 Task: Create List Data Analysis in Board Employee Performance Evaluation to Workspace Employer Branding. Create List Data Visualization in Board Voice of Employee Analysis to Workspace Employer Branding. Create List Business Intelligence in Board Voice of Customer Net Promoter Score and Loyalty Tracking to Workspace Employer Branding
Action: Mouse moved to (67, 334)
Screenshot: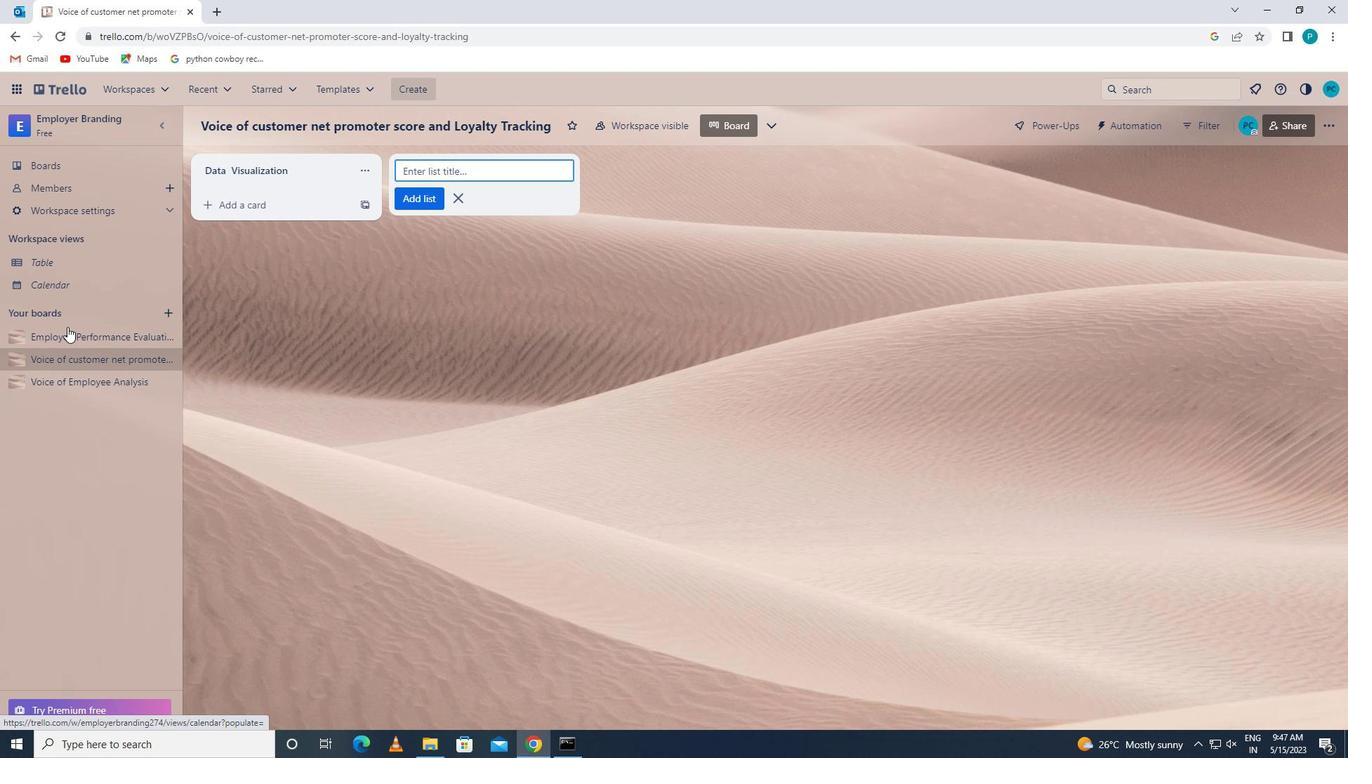 
Action: Mouse pressed left at (67, 334)
Screenshot: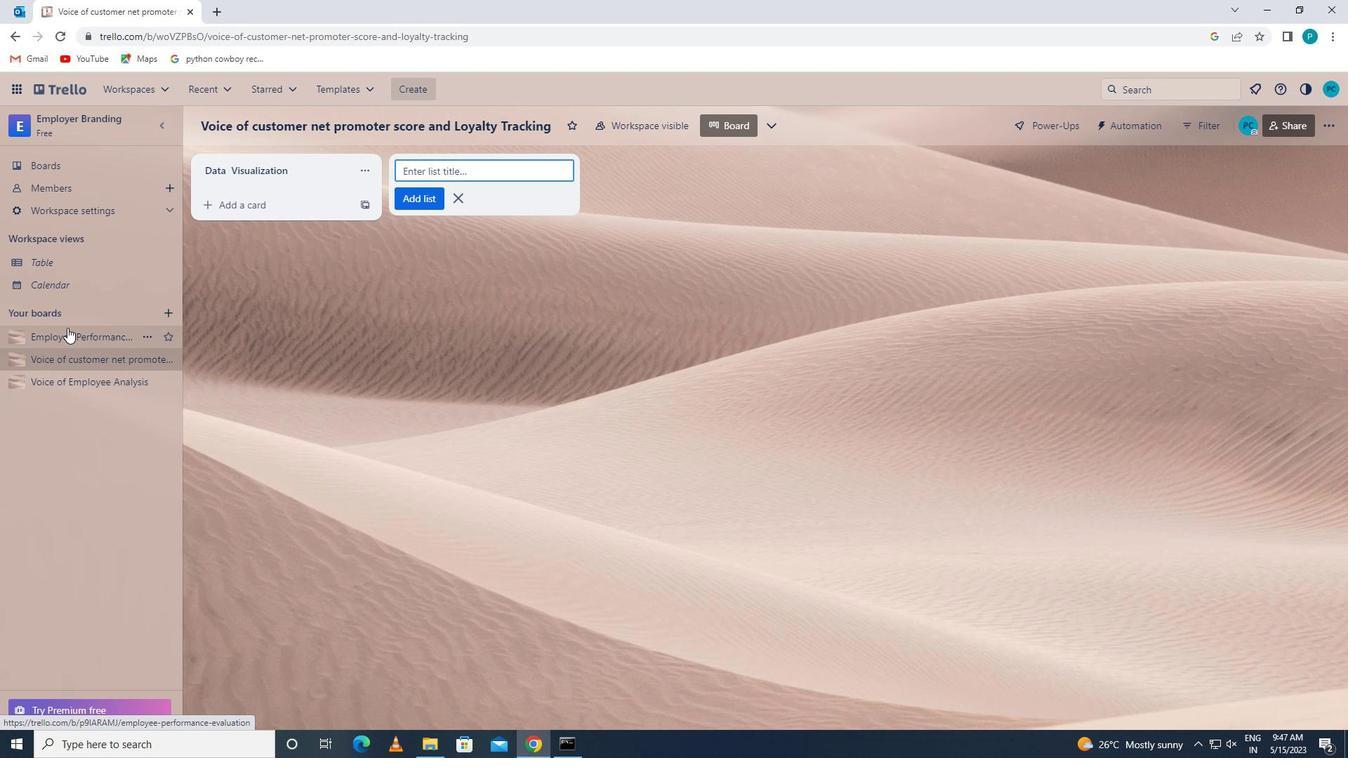 
Action: Mouse moved to (466, 162)
Screenshot: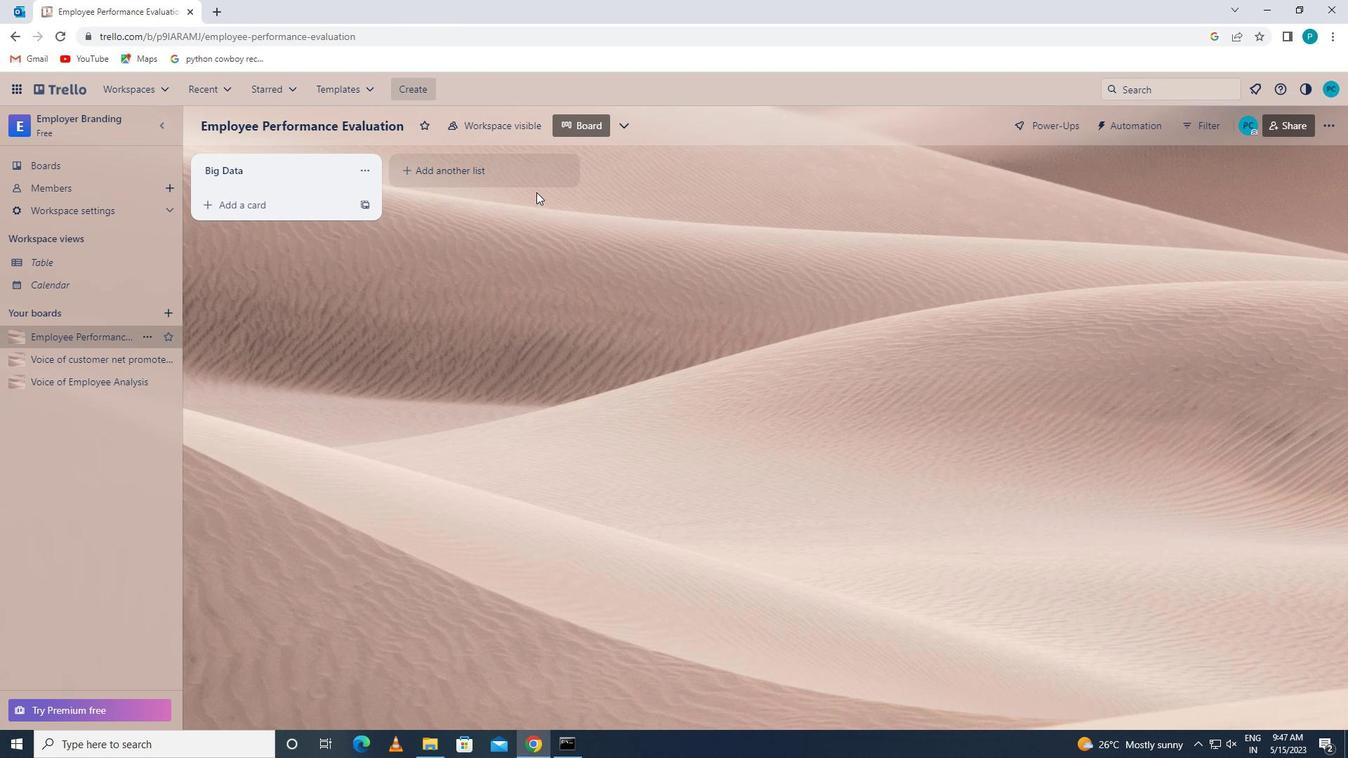 
Action: Mouse pressed left at (466, 162)
Screenshot: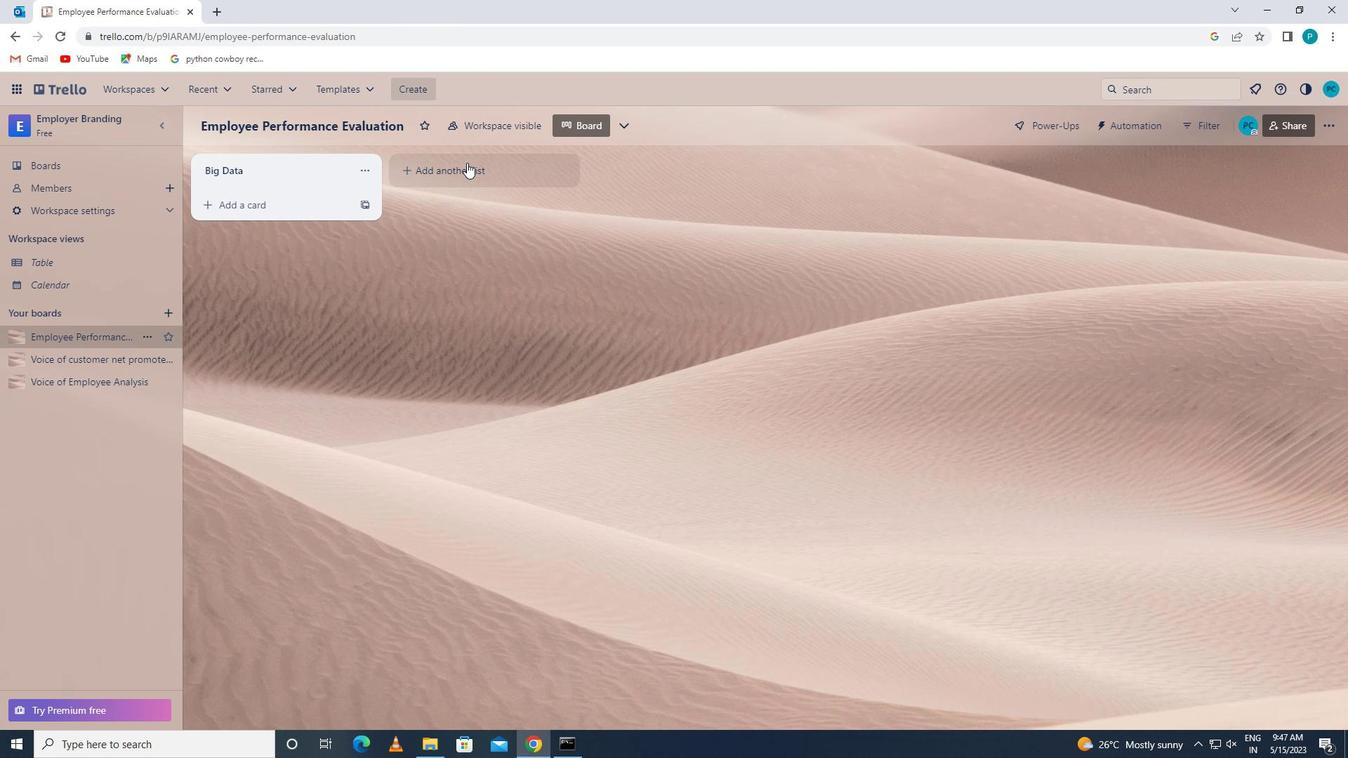 
Action: Key pressed <Key.caps_lock>d<Key.caps_lock>ata<Key.space><Key.caps_lock>a<Key.caps_lock>nalysis
Screenshot: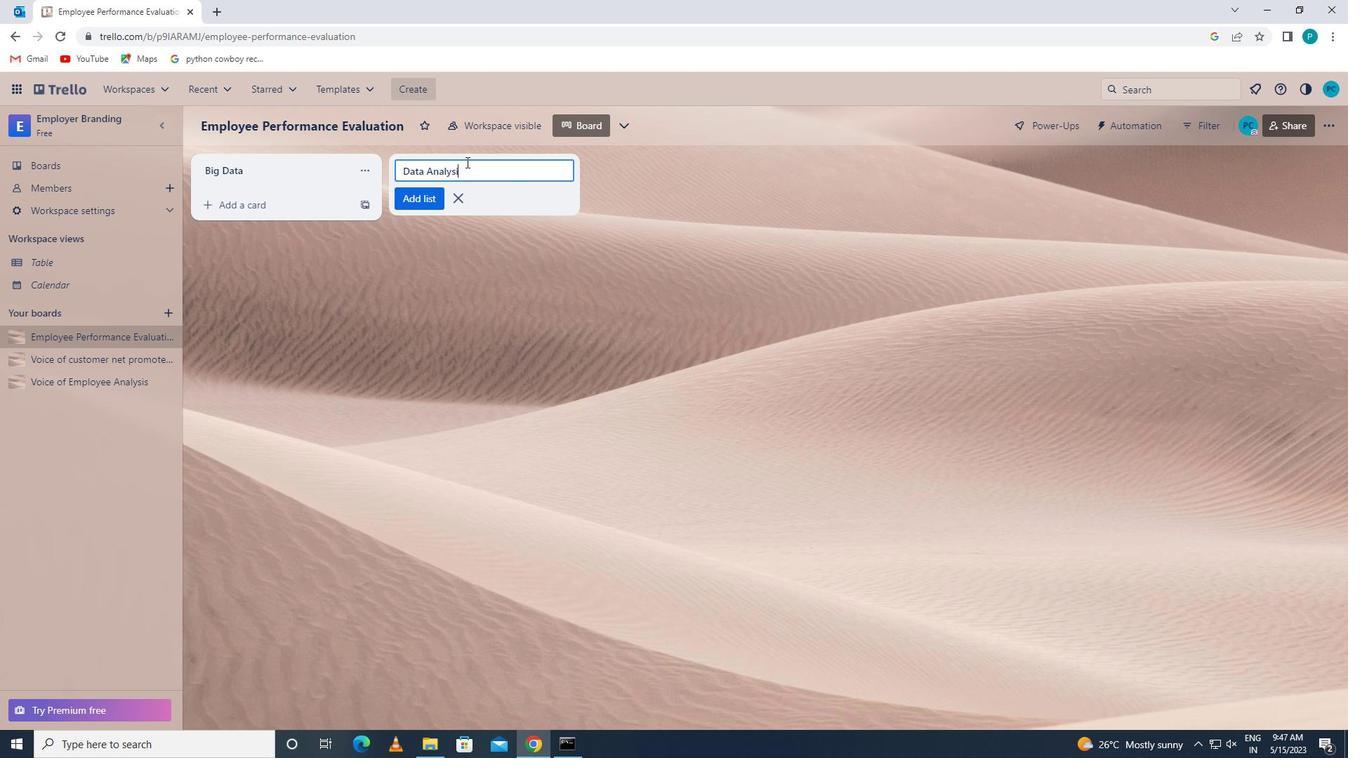 
Action: Mouse moved to (422, 199)
Screenshot: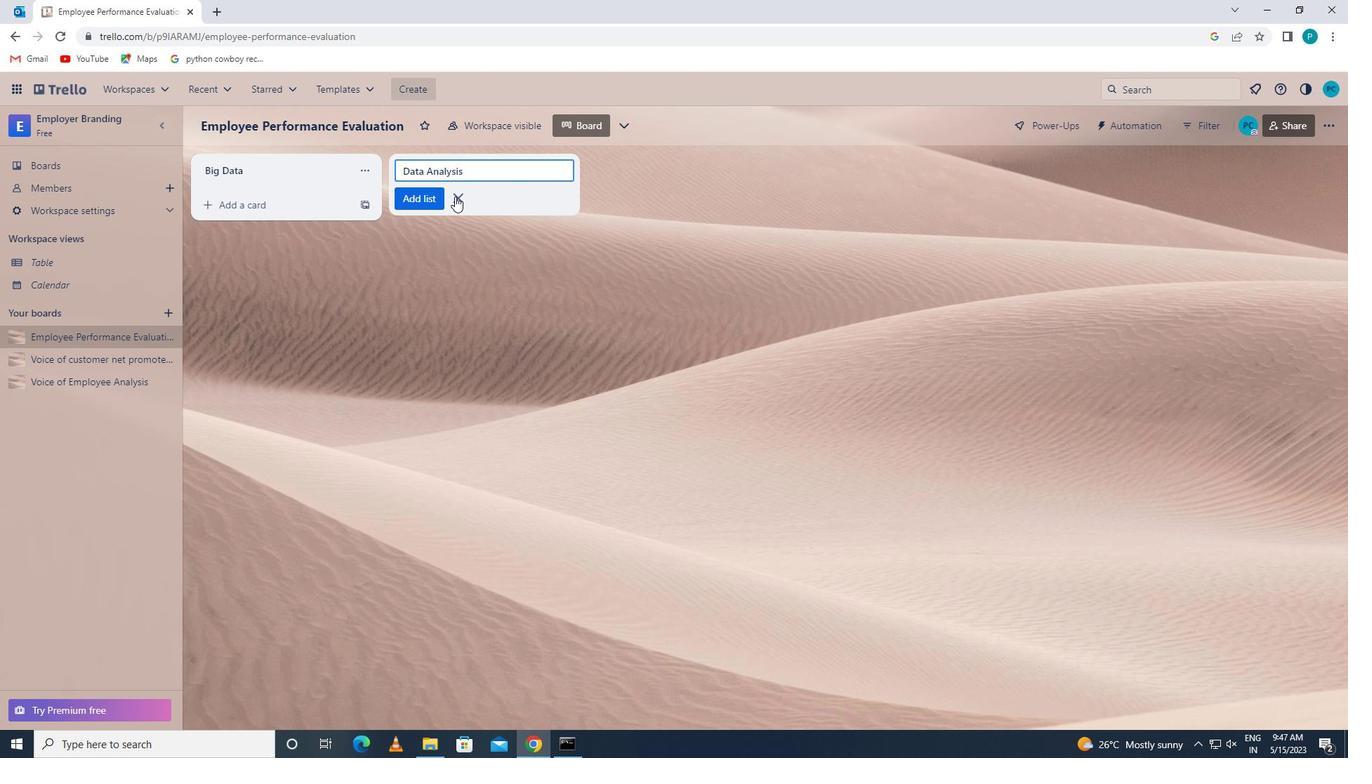 
Action: Mouse pressed left at (422, 199)
Screenshot: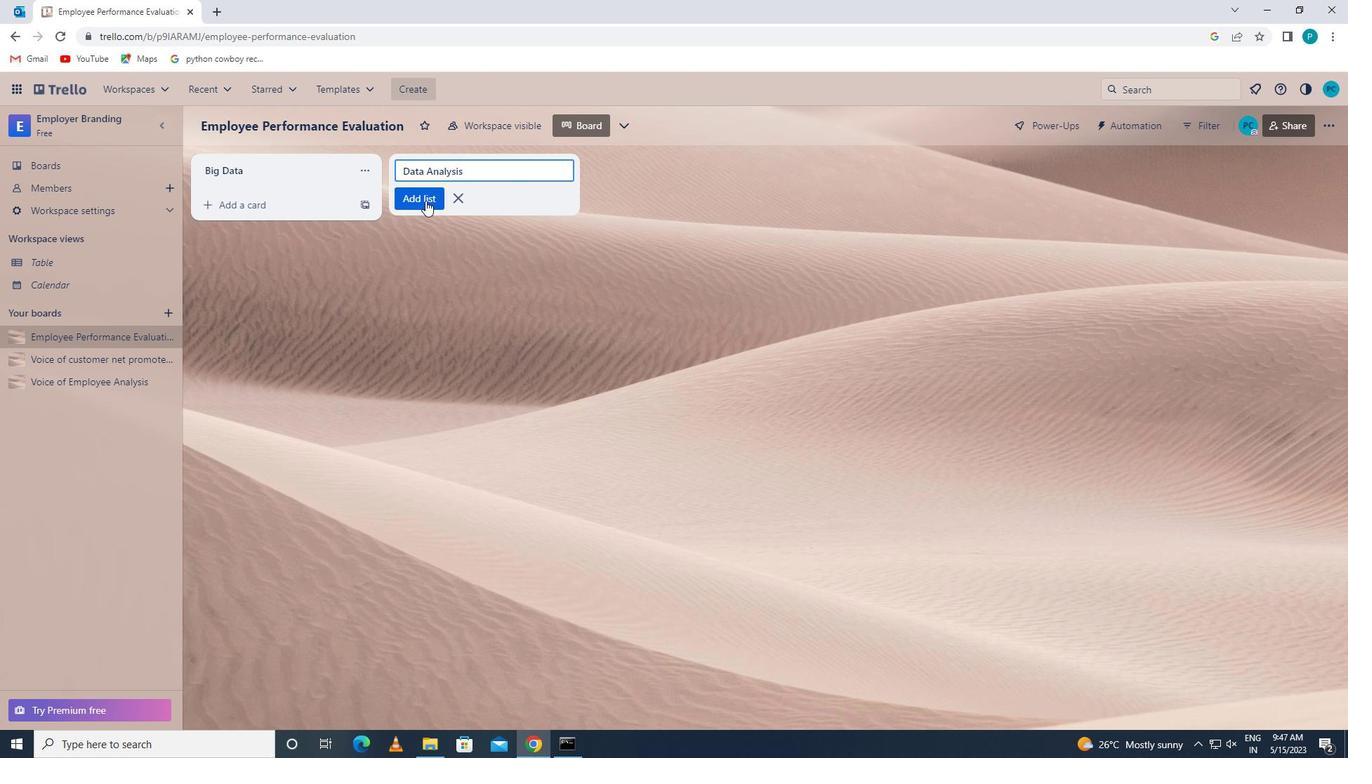 
Action: Mouse moved to (48, 380)
Screenshot: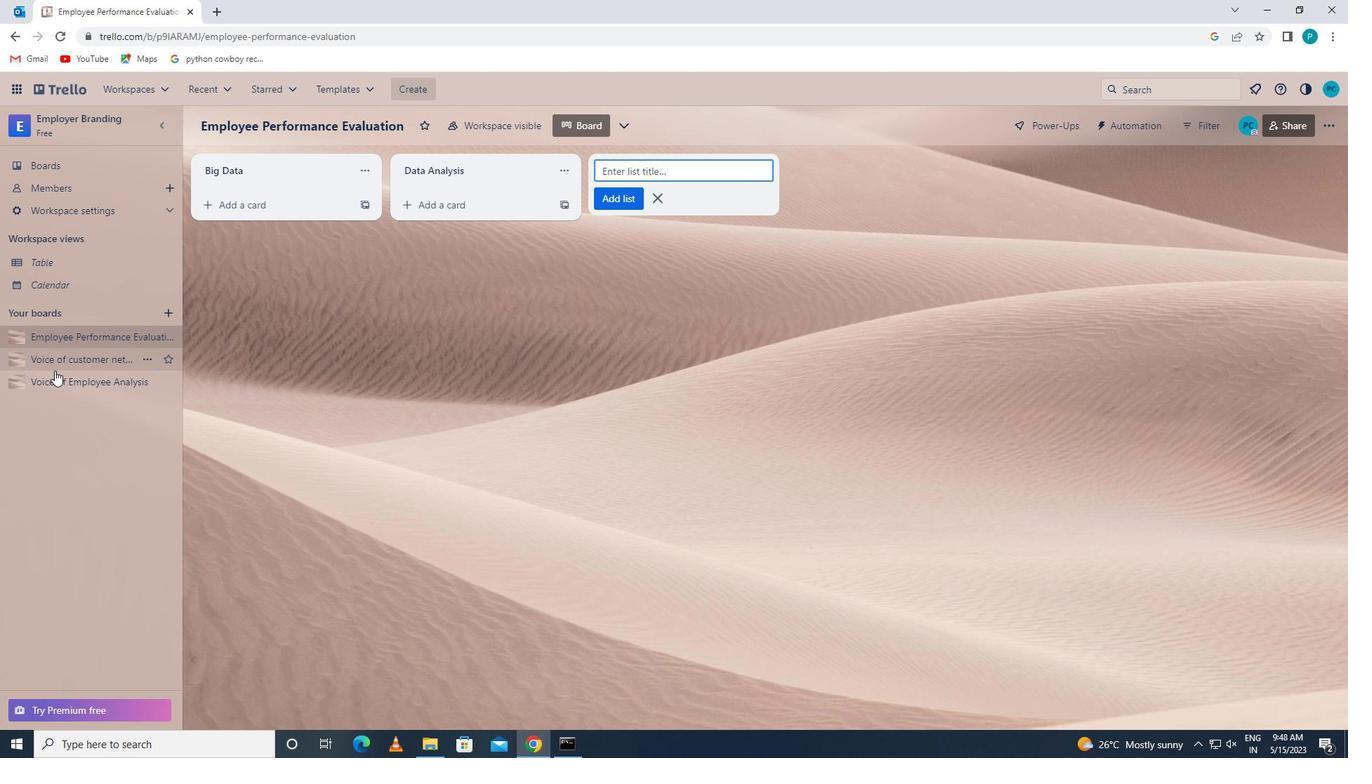 
Action: Mouse pressed left at (48, 380)
Screenshot: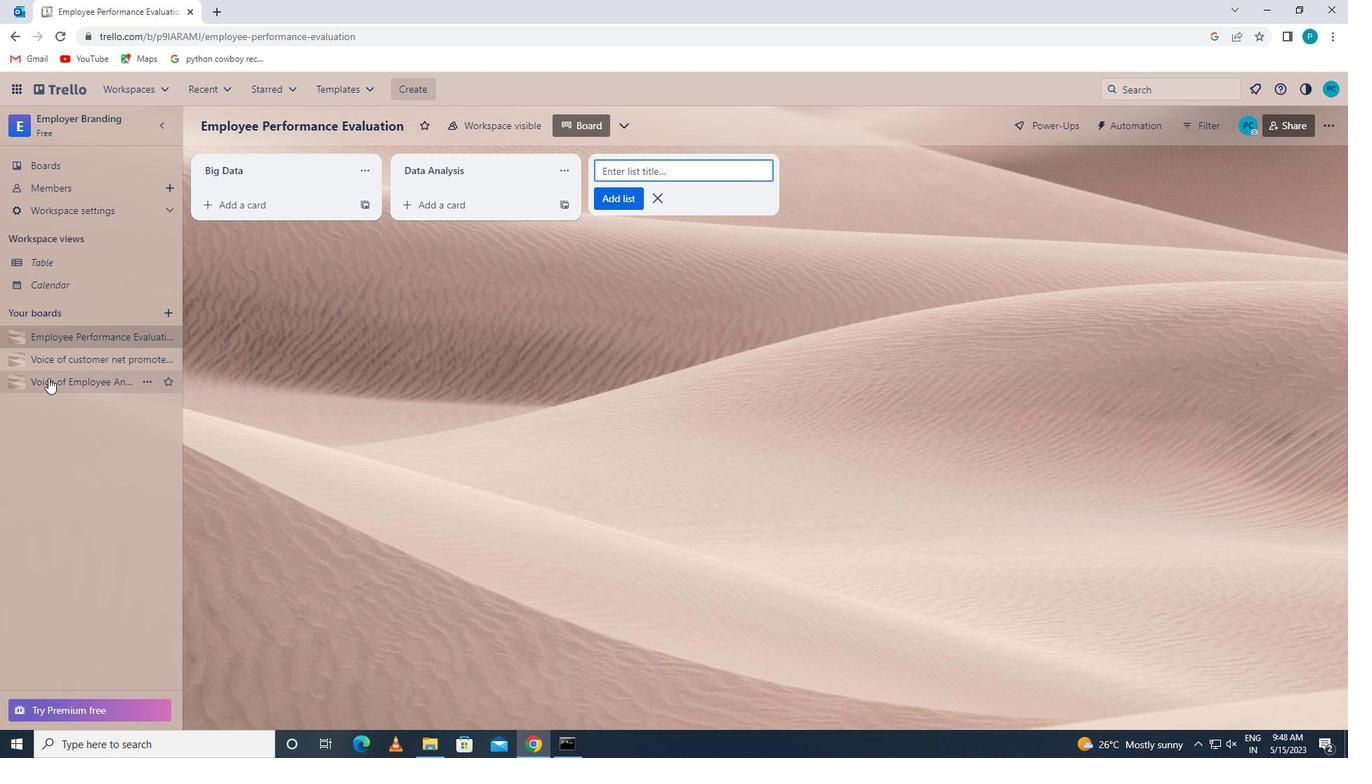 
Action: Mouse moved to (443, 170)
Screenshot: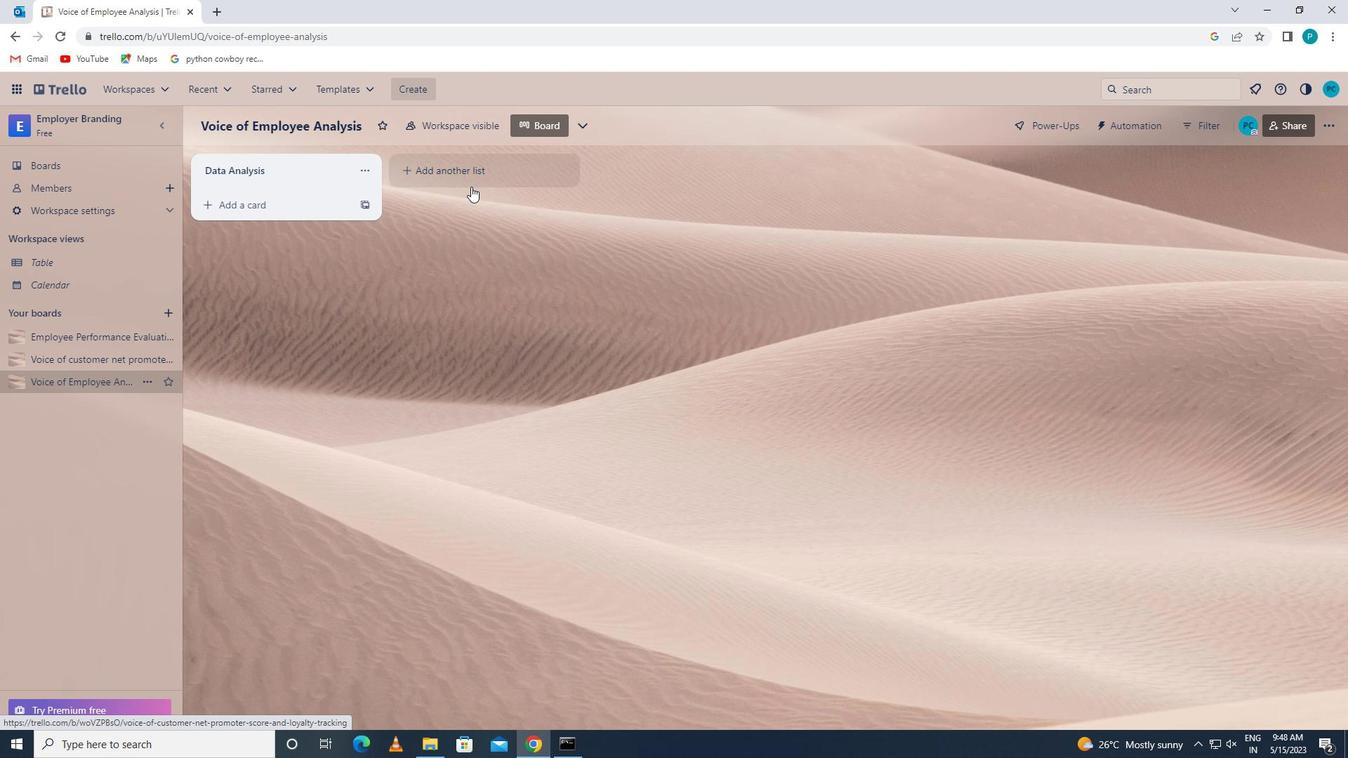 
Action: Mouse pressed left at (443, 170)
Screenshot: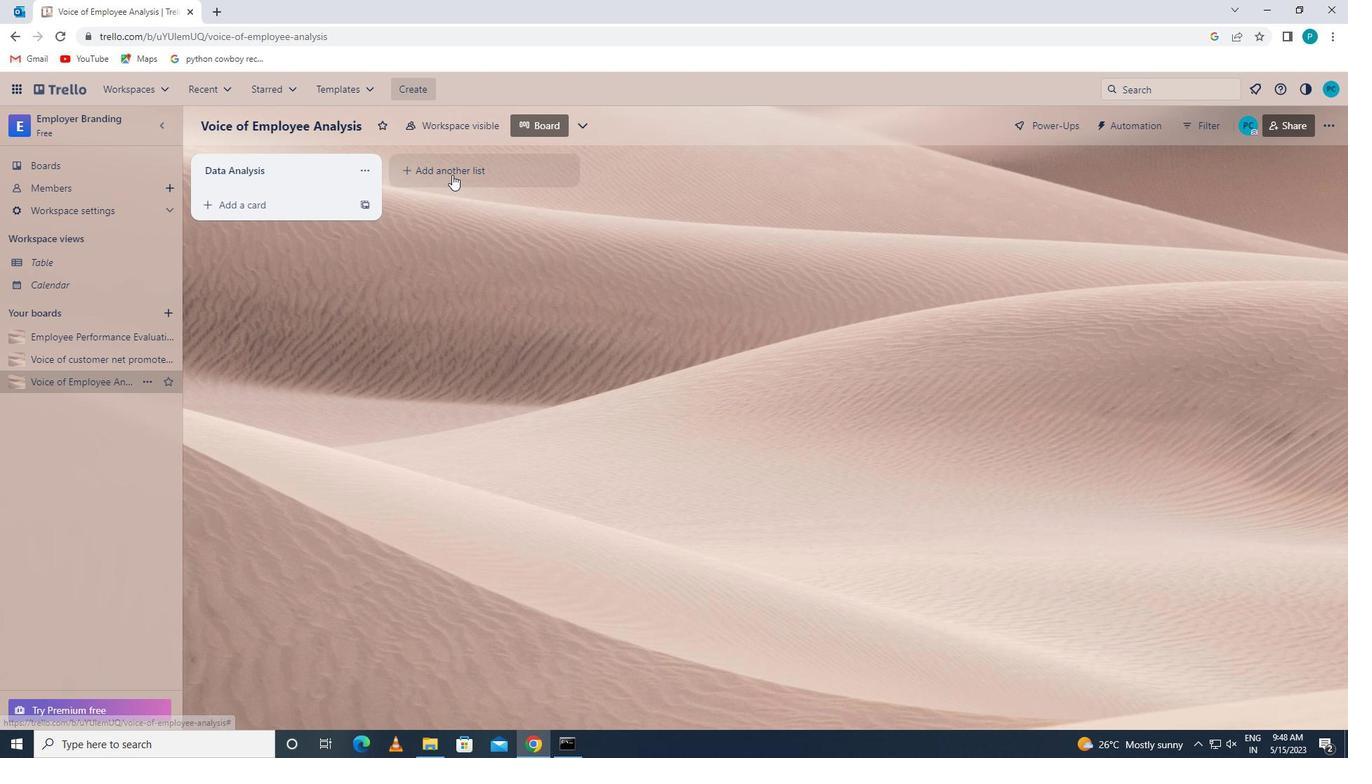 
Action: Key pressed <Key.caps_lock>d<Key.caps_lock>ata<Key.space><Key.caps_lock>v<Key.caps_lock>isualization
Screenshot: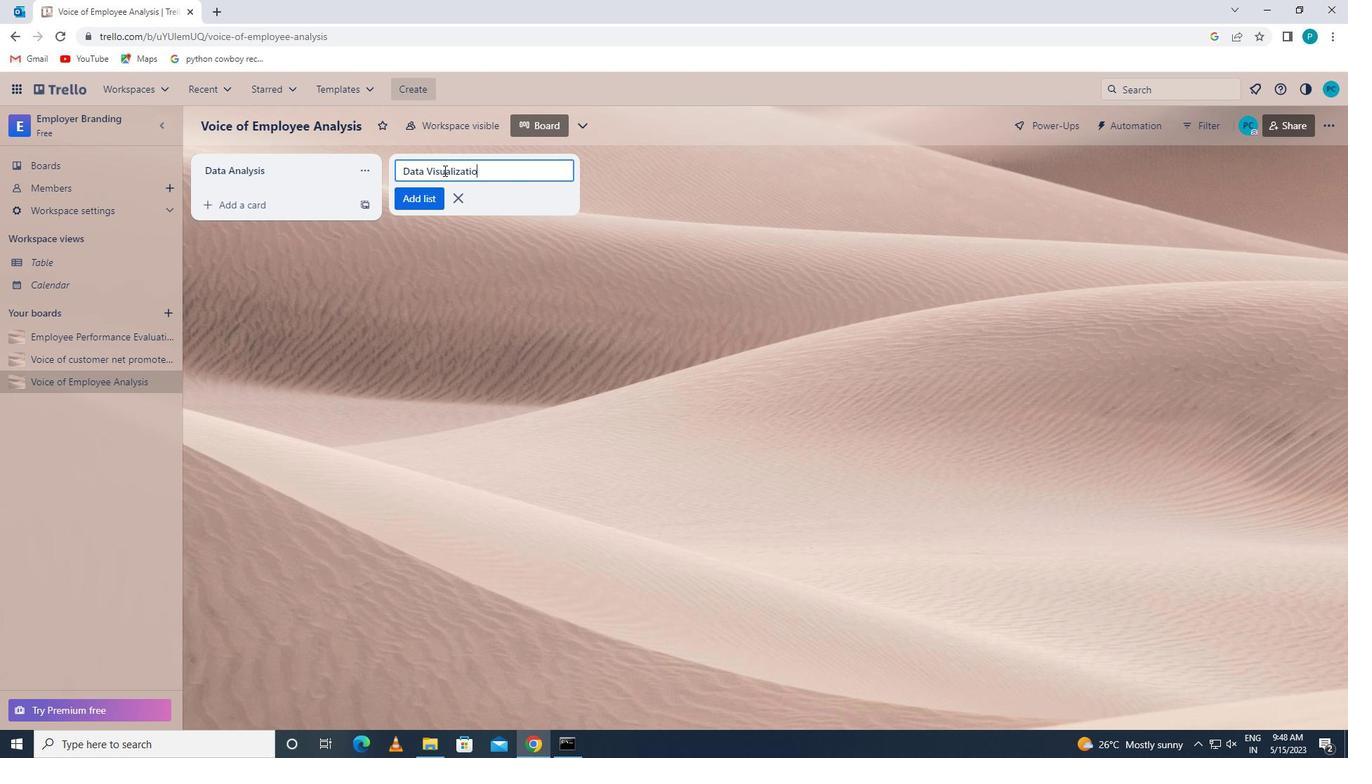 
Action: Mouse moved to (428, 197)
Screenshot: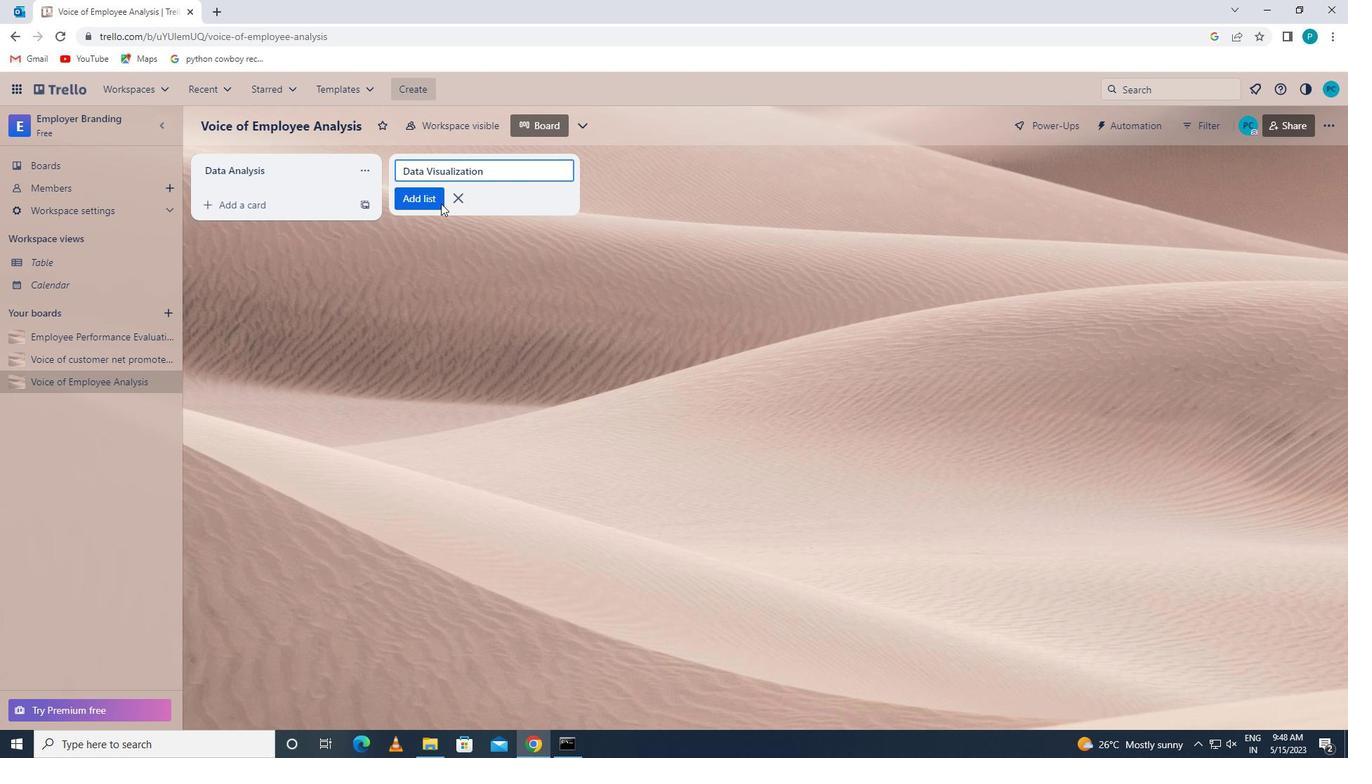 
Action: Mouse pressed left at (428, 197)
Screenshot: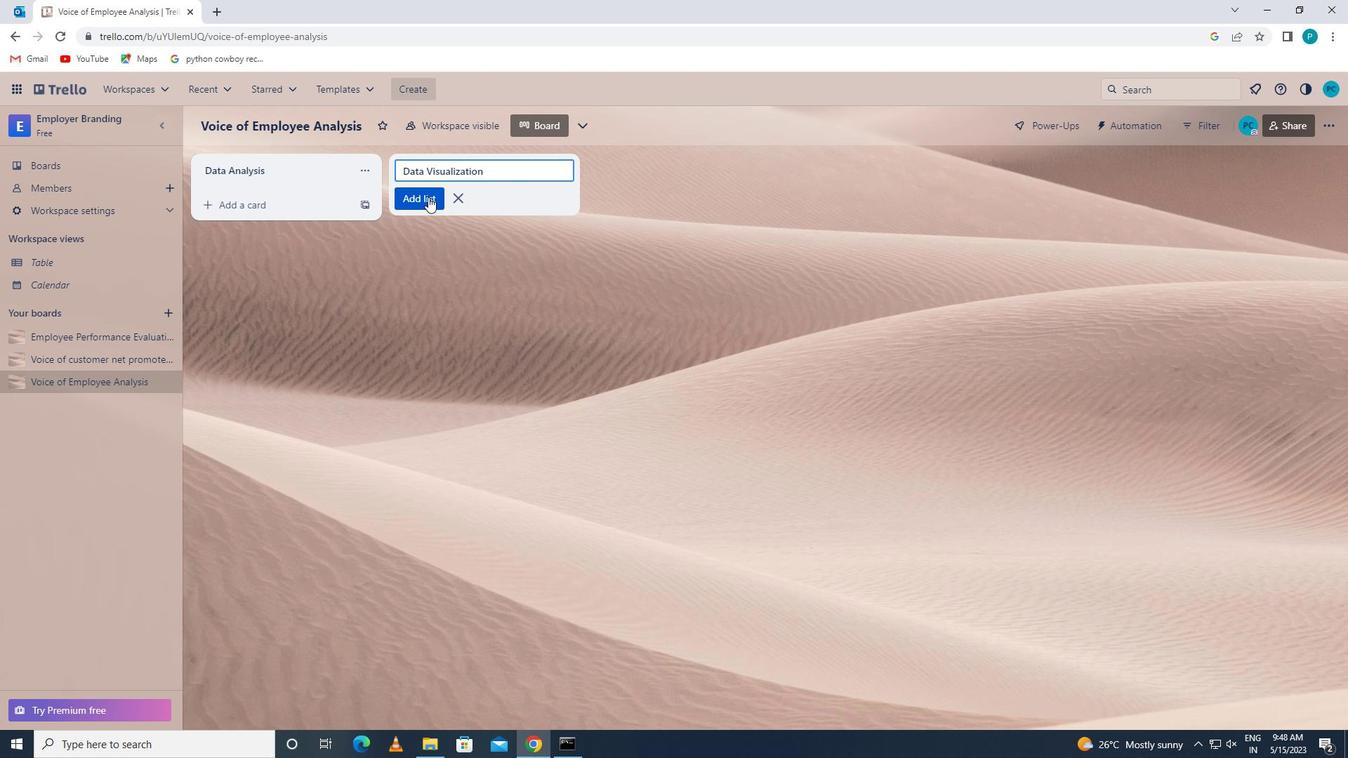 
Action: Mouse moved to (49, 366)
Screenshot: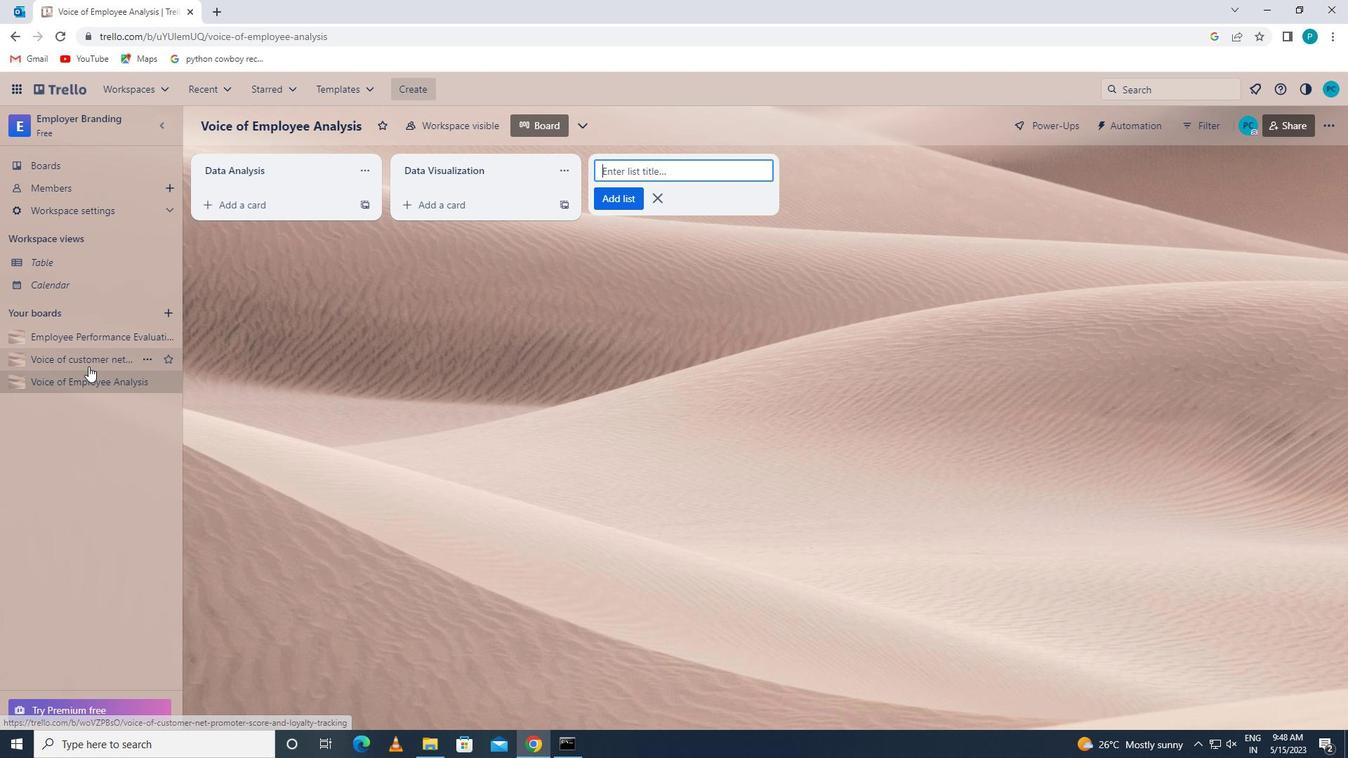 
Action: Mouse pressed left at (49, 366)
Screenshot: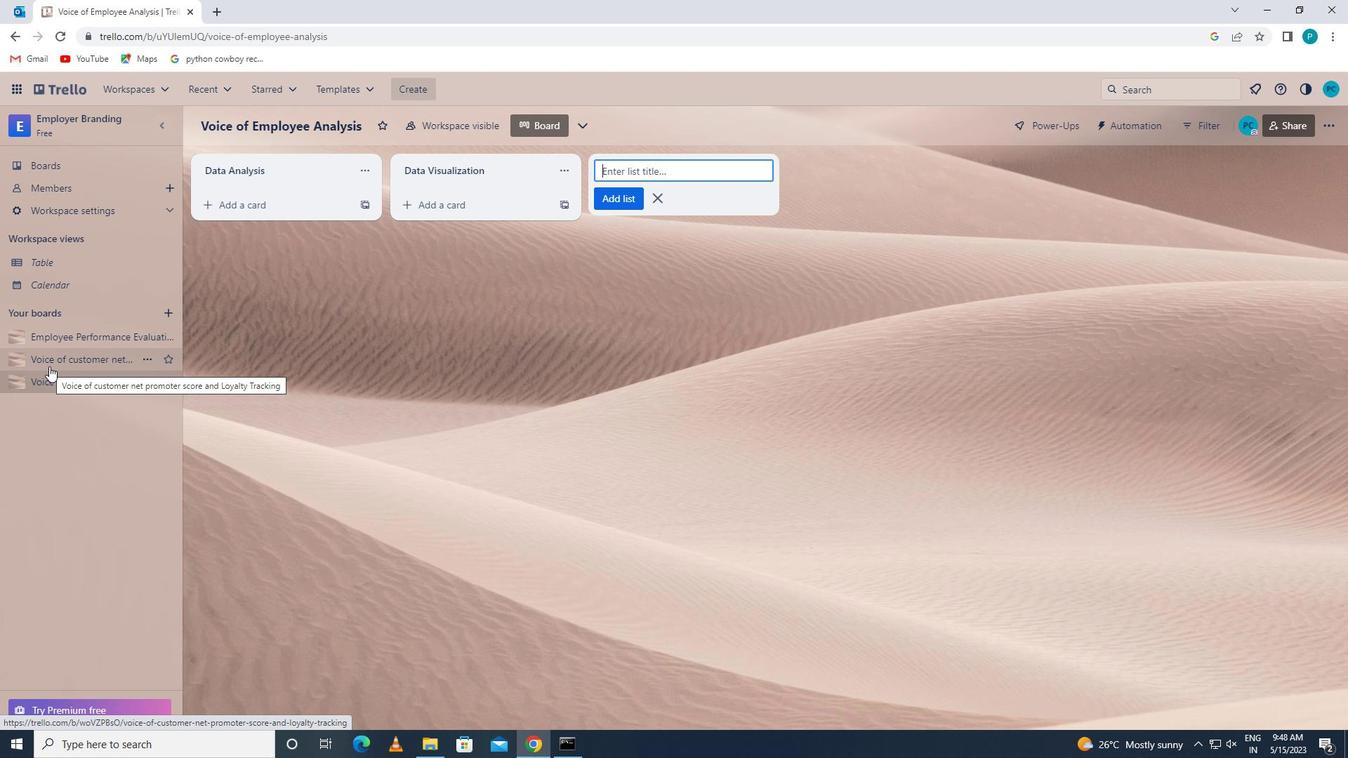 
Action: Mouse moved to (468, 165)
Screenshot: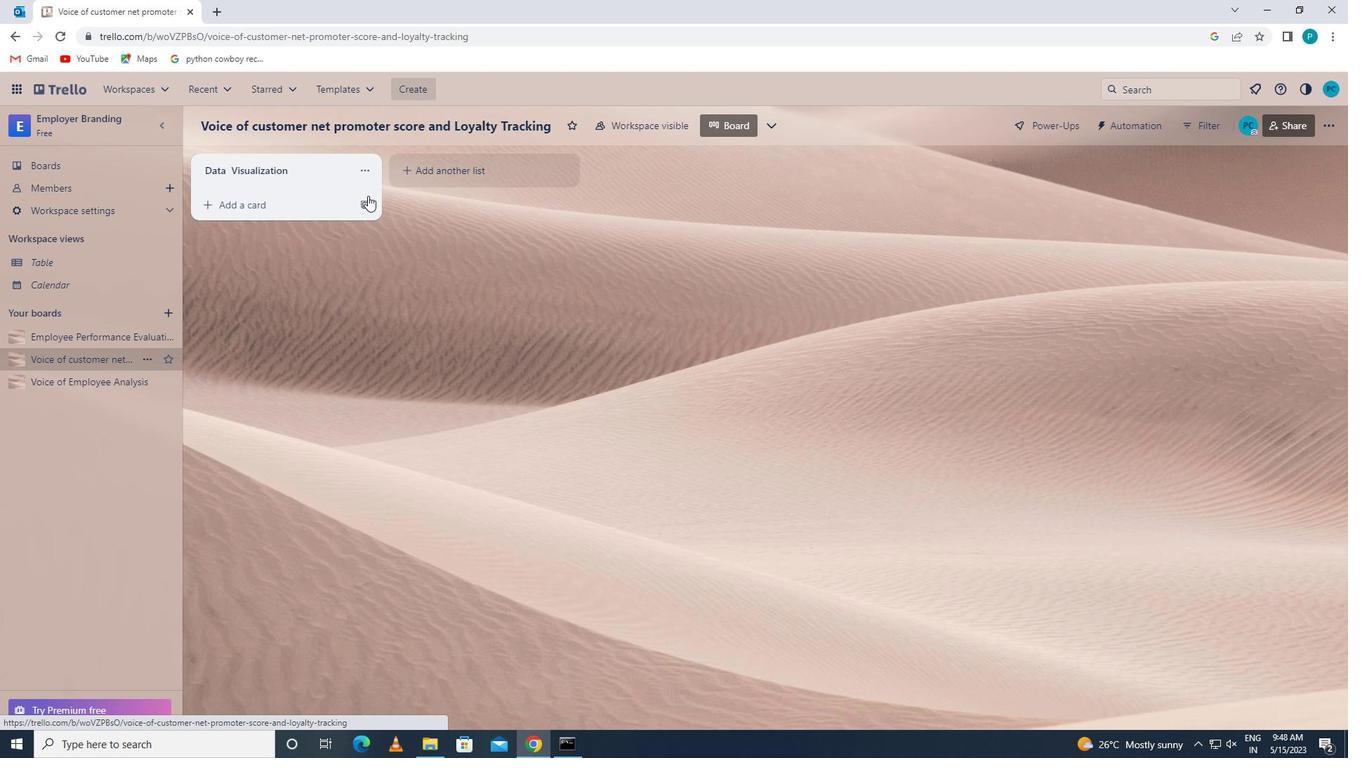 
Action: Mouse pressed left at (468, 165)
Screenshot: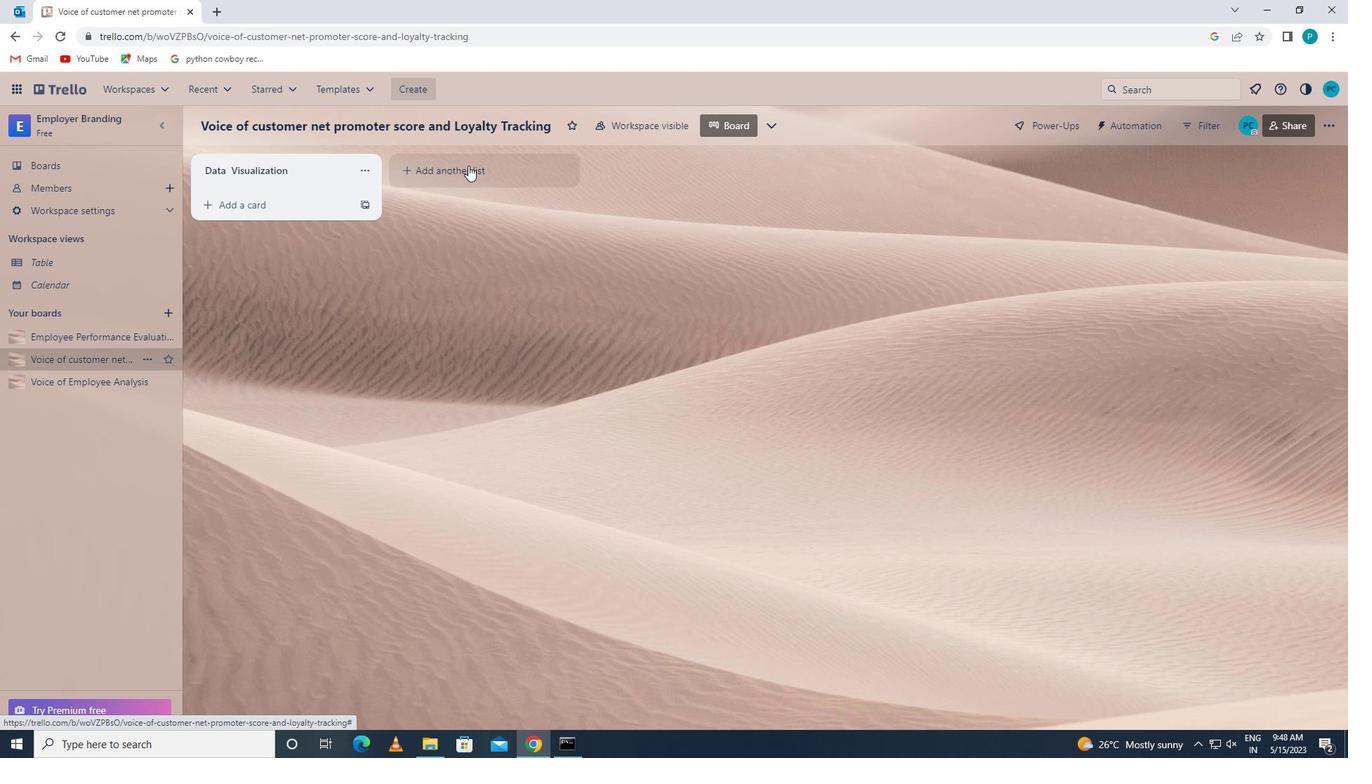 
Action: Mouse moved to (468, 165)
Screenshot: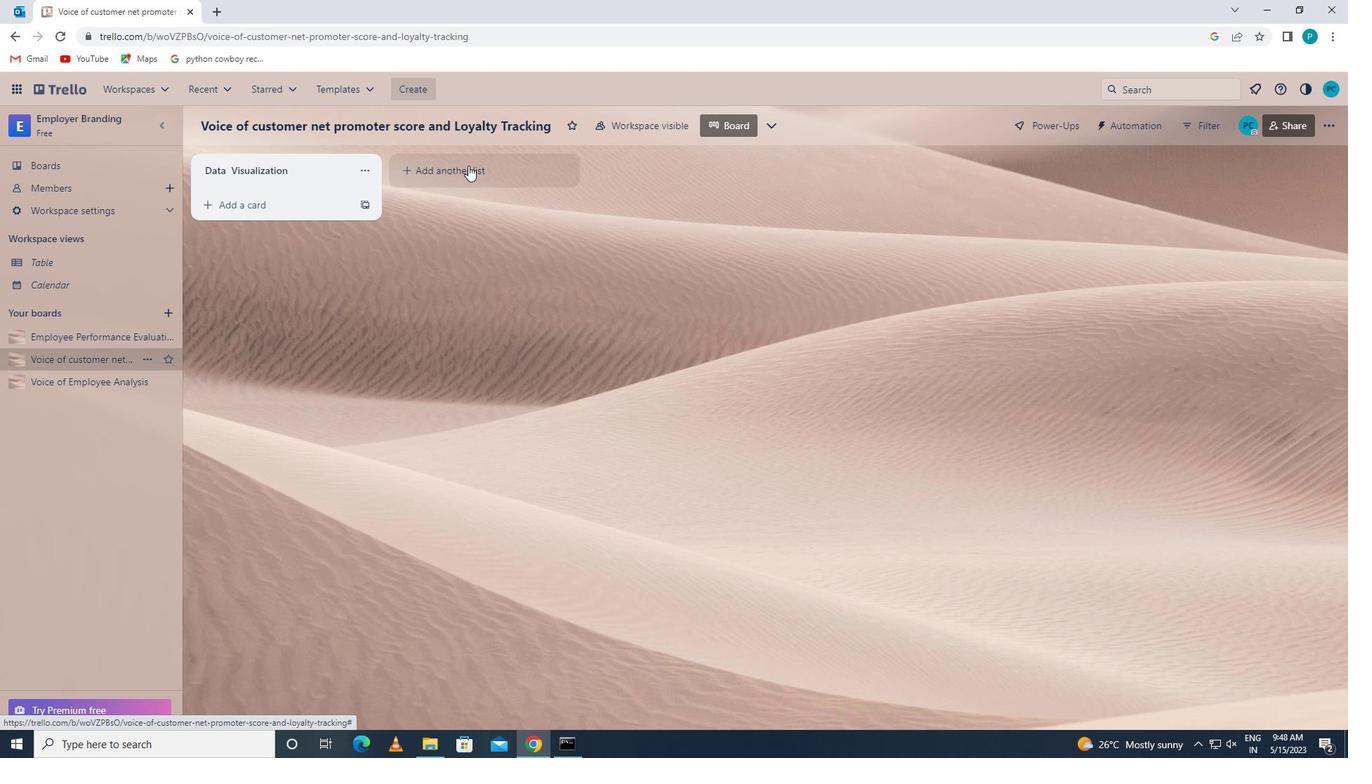 
Action: Key pressed <Key.caps_lock>b<Key.caps_lock>usiness<Key.space><Key.caps_lock>i<Key.caps_lock>ntelligence
Screenshot: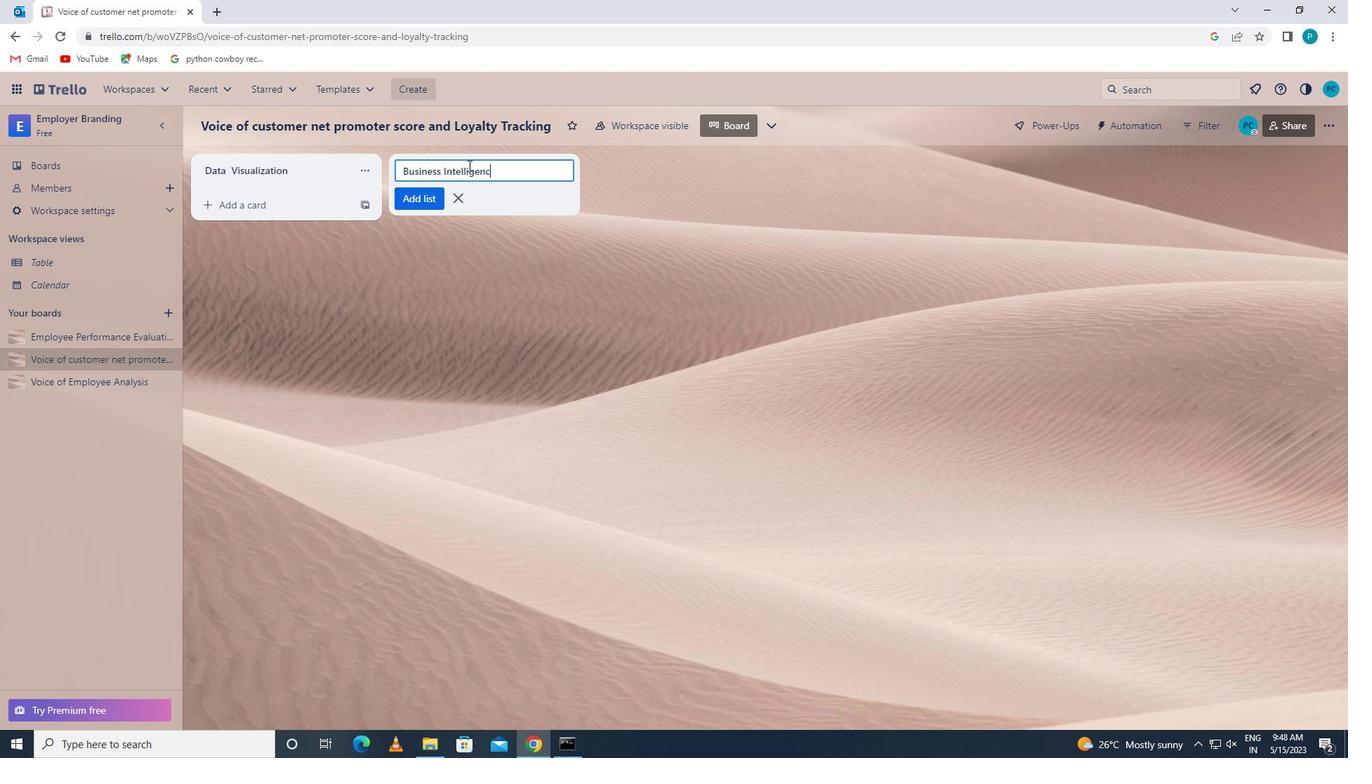 
Action: Mouse moved to (407, 198)
Screenshot: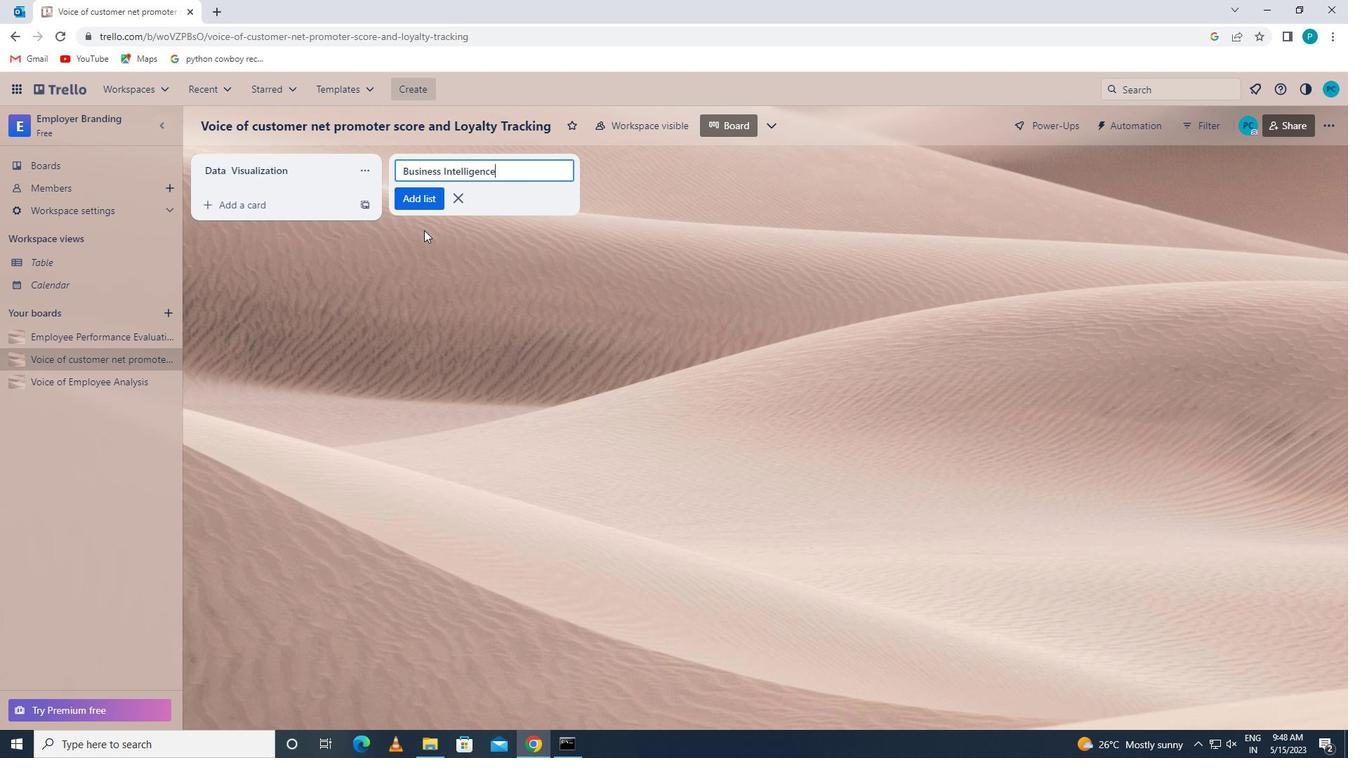 
Action: Mouse pressed left at (407, 198)
Screenshot: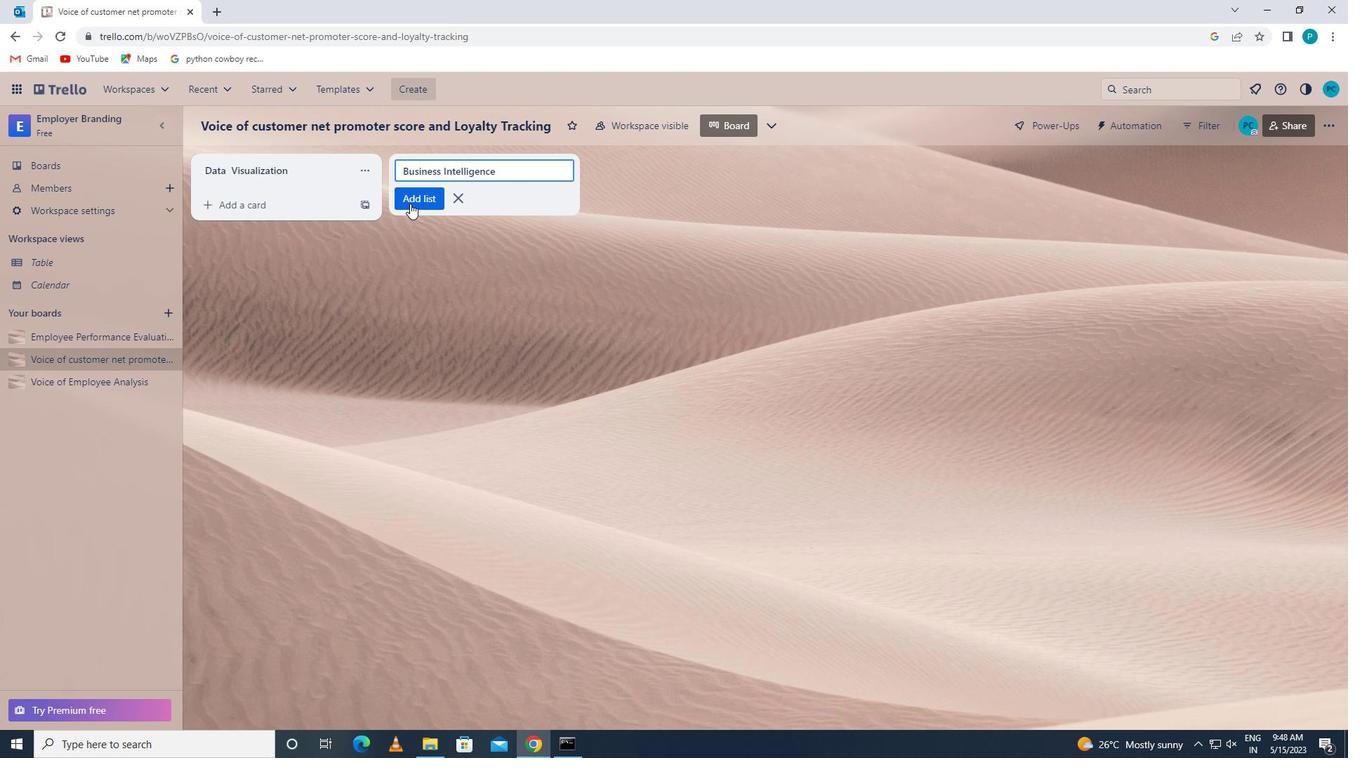 
Action: Mouse moved to (420, 264)
Screenshot: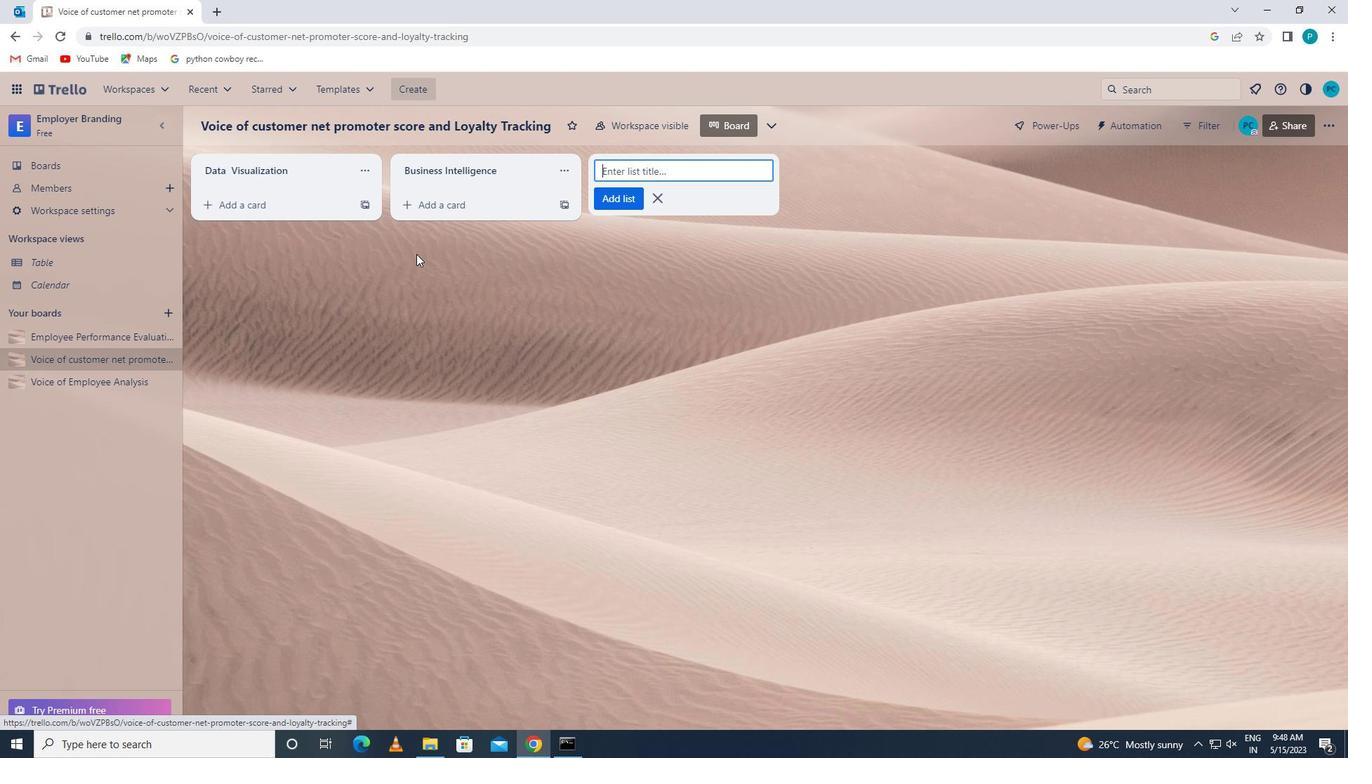 
Action: Mouse scrolled (420, 264) with delta (0, 0)
Screenshot: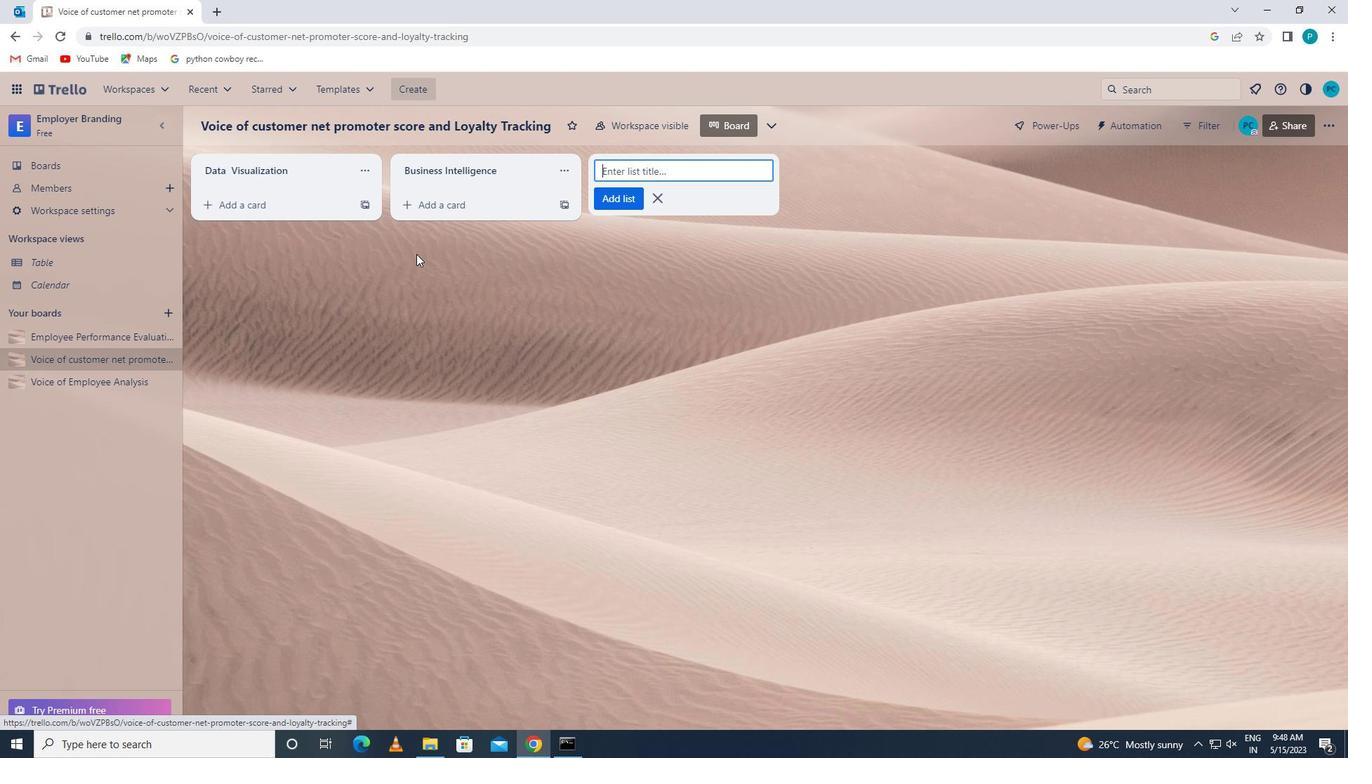 
